 Task: Create a rule from the Routing list, Task moved to a section -> Set Priority in the project Trailblazer , set the section as To-Do and set the priority of the task as  High.
Action: Mouse moved to (55, 328)
Screenshot: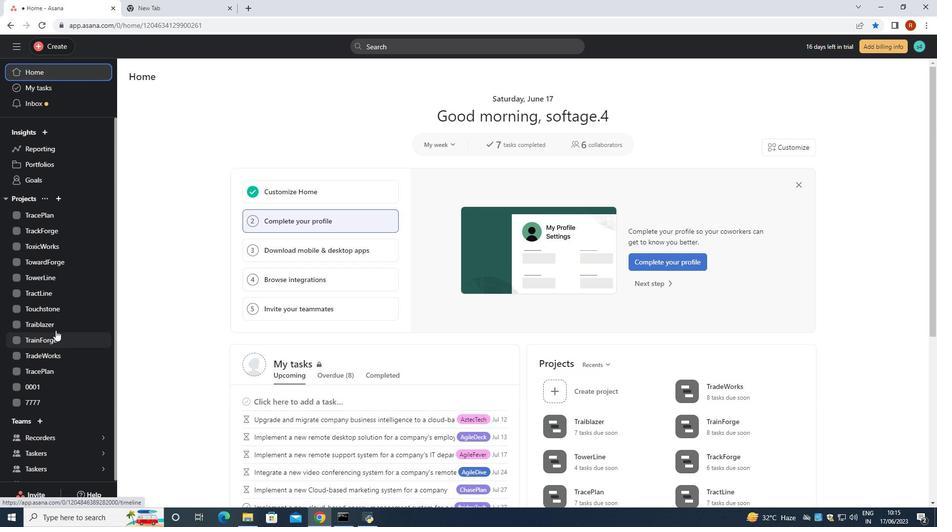 
Action: Mouse pressed left at (55, 328)
Screenshot: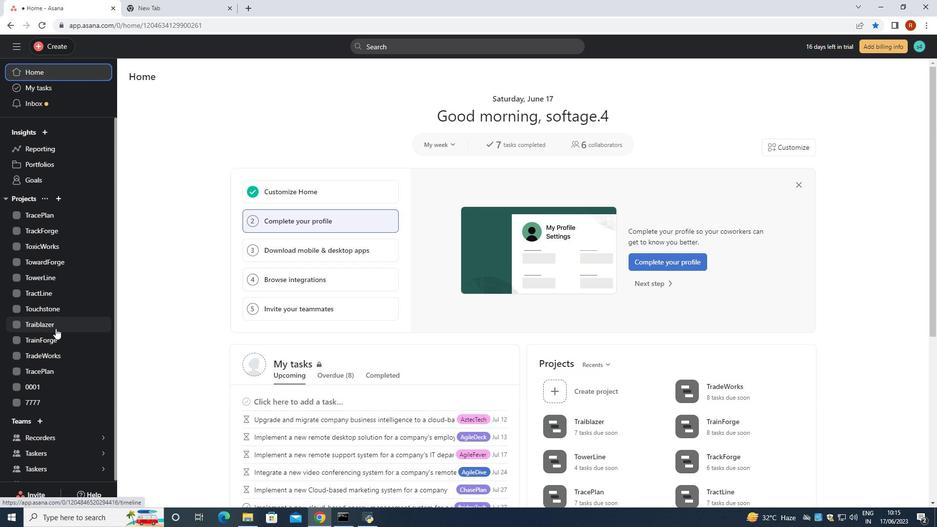 
Action: Mouse moved to (888, 84)
Screenshot: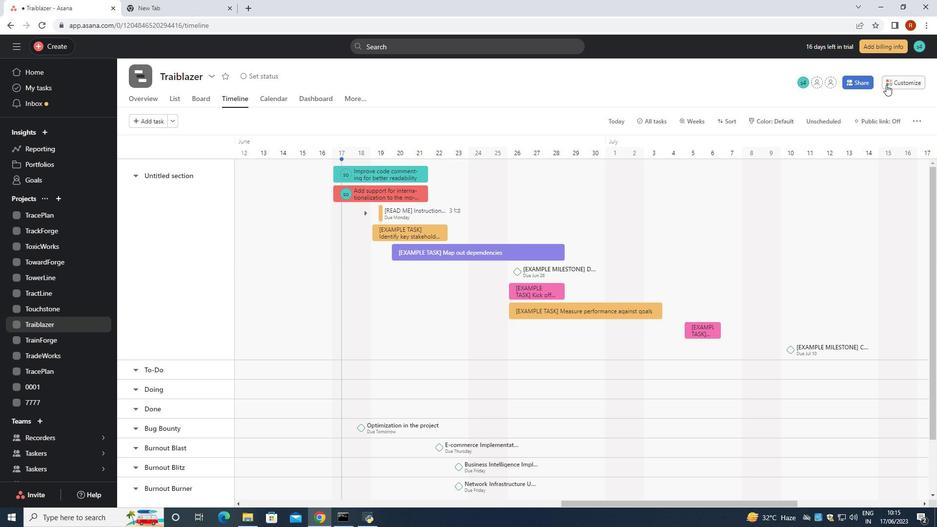 
Action: Mouse pressed left at (888, 84)
Screenshot: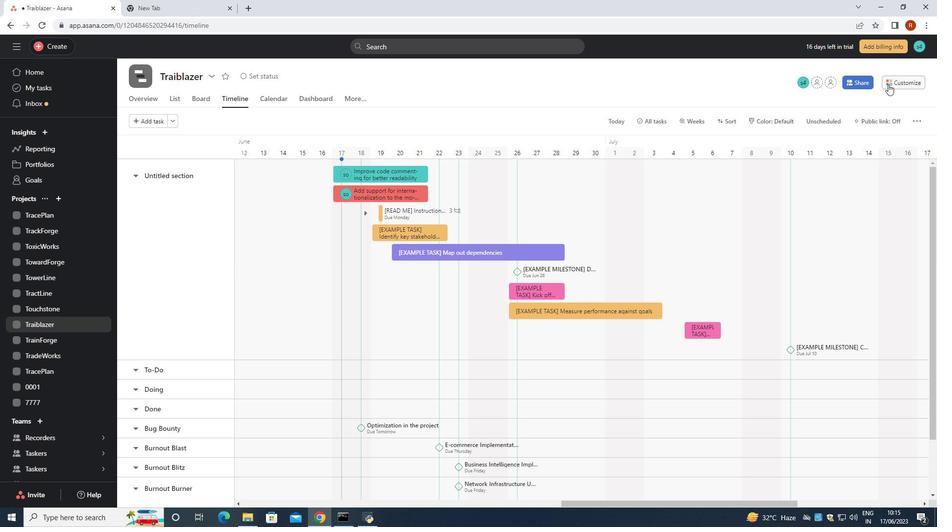 
Action: Mouse moved to (737, 233)
Screenshot: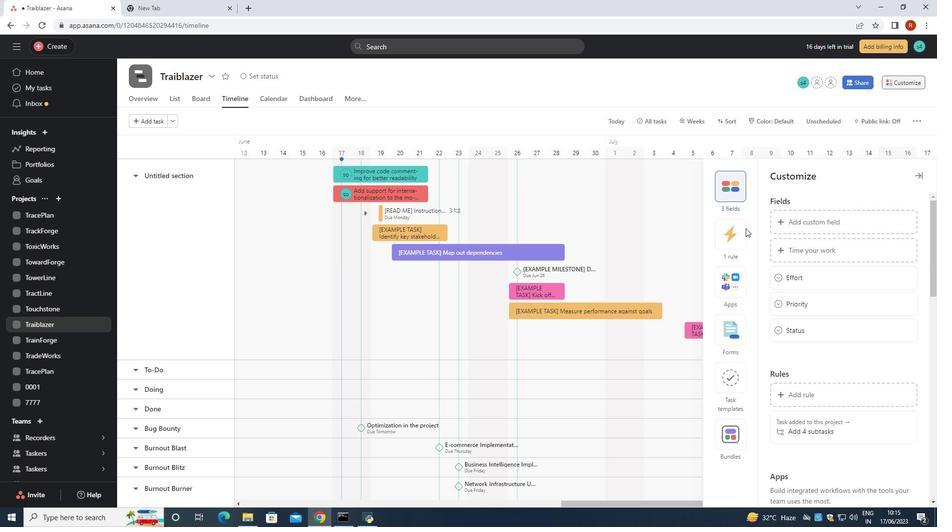 
Action: Mouse pressed left at (737, 233)
Screenshot: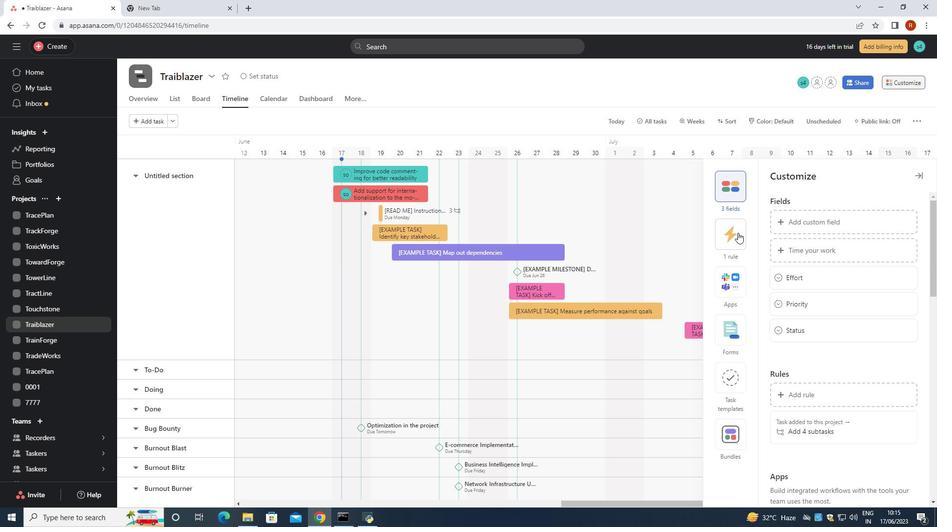 
Action: Mouse moved to (788, 206)
Screenshot: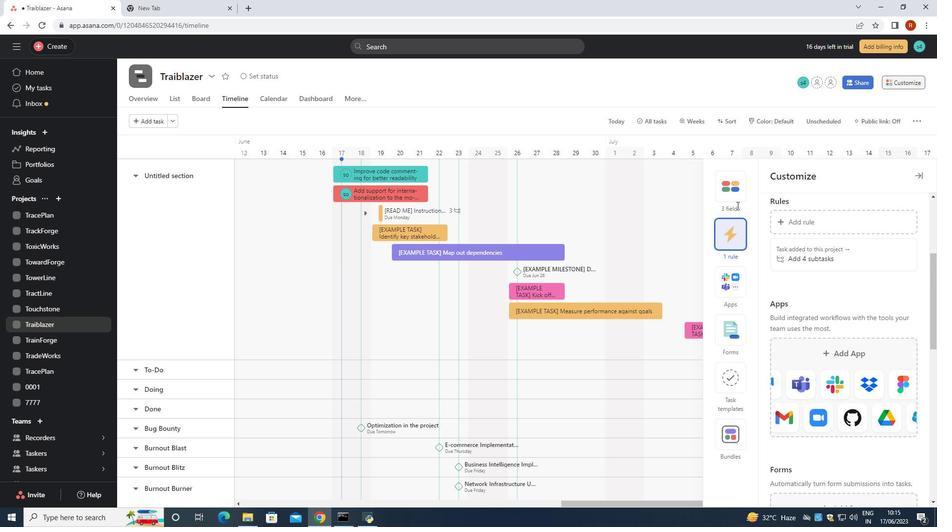 
Action: Mouse pressed left at (788, 206)
Screenshot: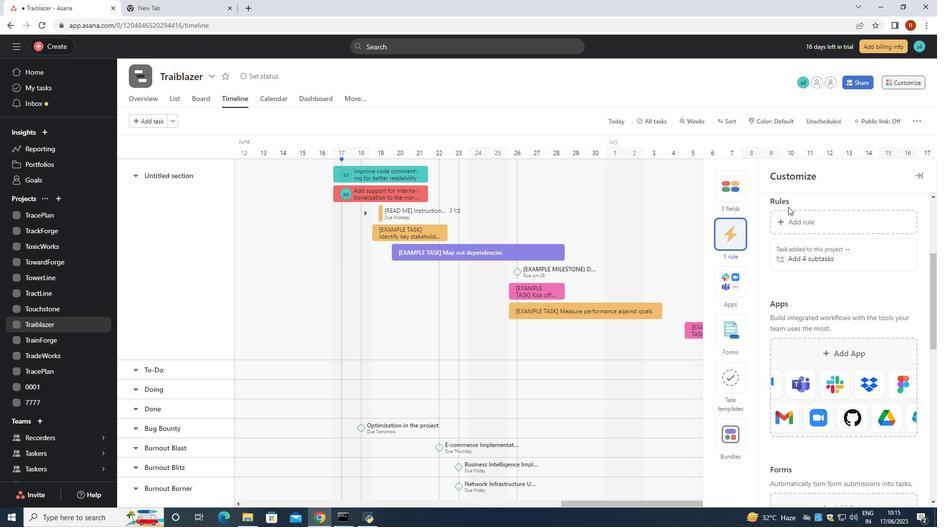 
Action: Mouse moved to (788, 219)
Screenshot: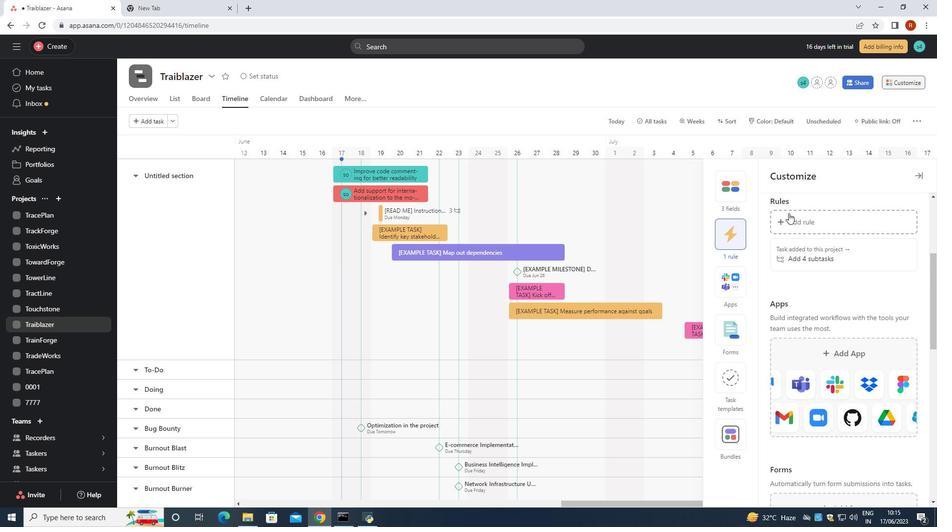 
Action: Mouse pressed left at (788, 219)
Screenshot: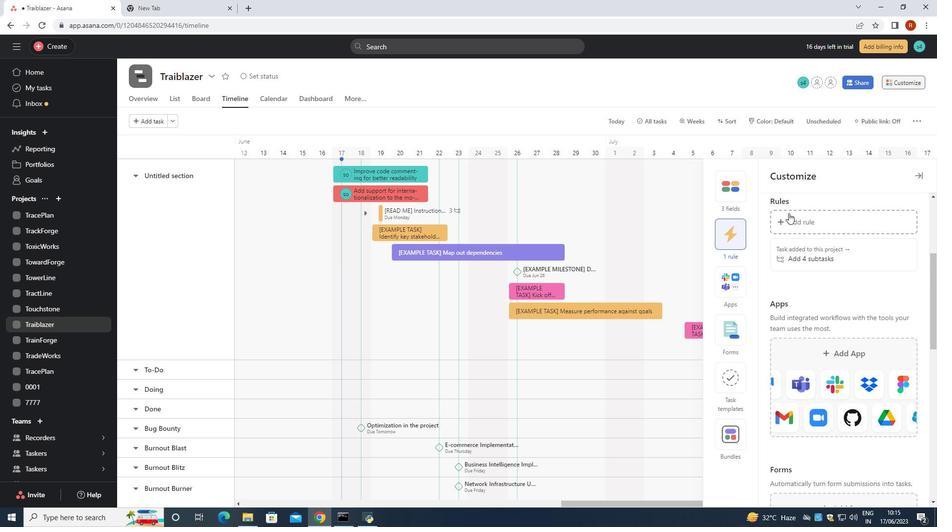 
Action: Mouse moved to (219, 131)
Screenshot: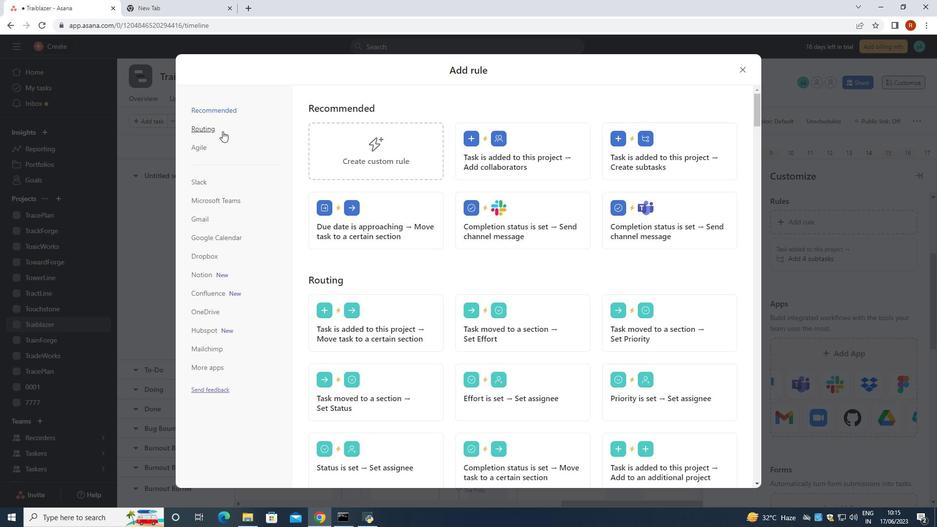 
Action: Mouse pressed left at (219, 131)
Screenshot: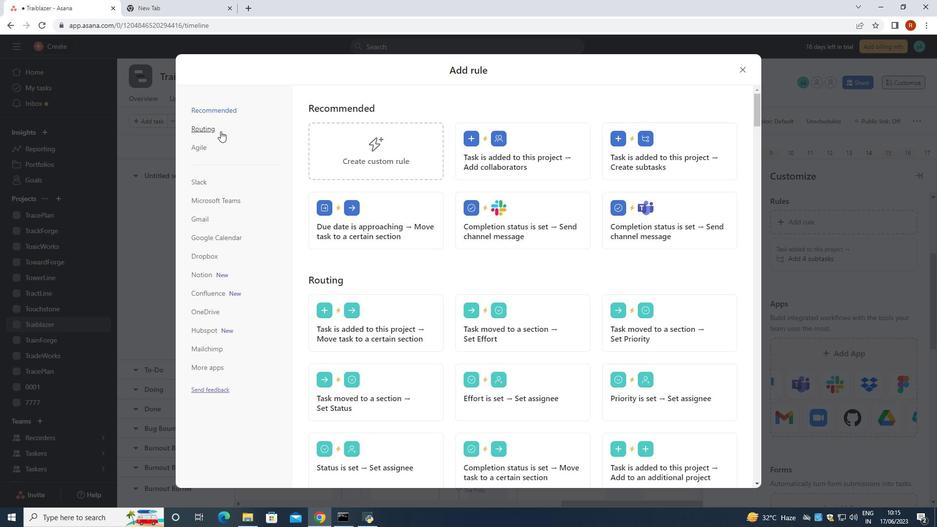 
Action: Mouse moved to (644, 163)
Screenshot: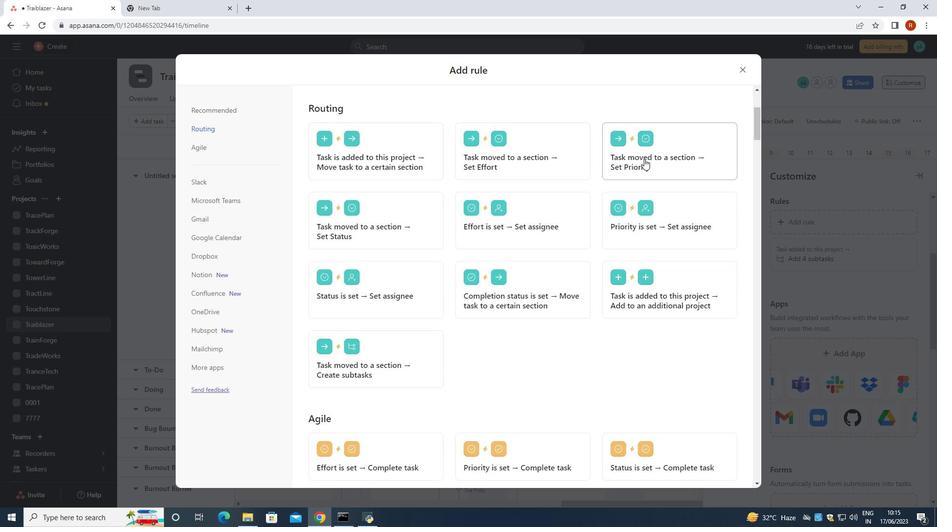 
Action: Mouse pressed left at (644, 163)
Screenshot: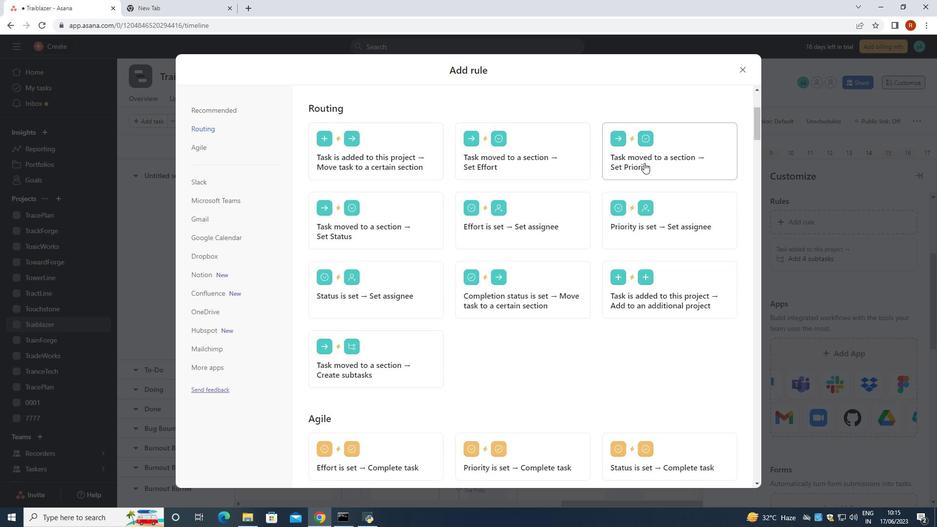 
Action: Mouse moved to (336, 275)
Screenshot: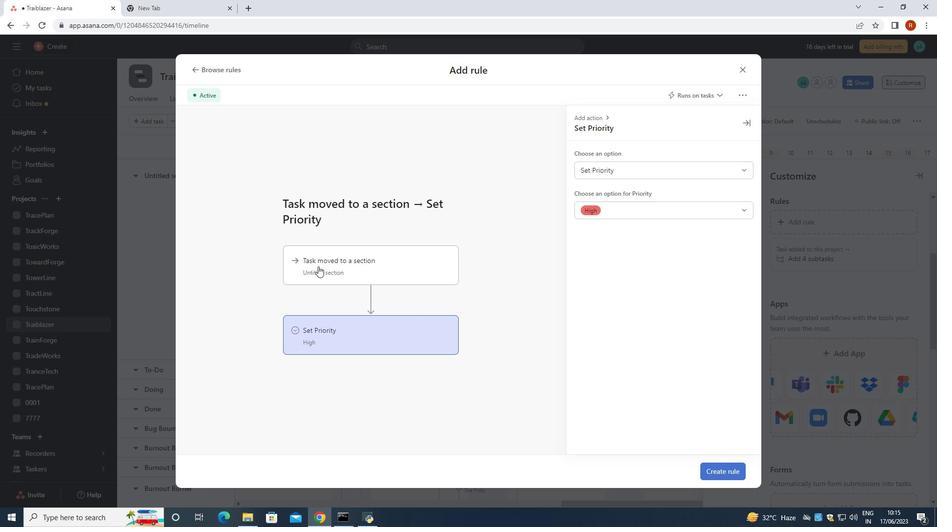 
Action: Mouse pressed left at (336, 275)
Screenshot: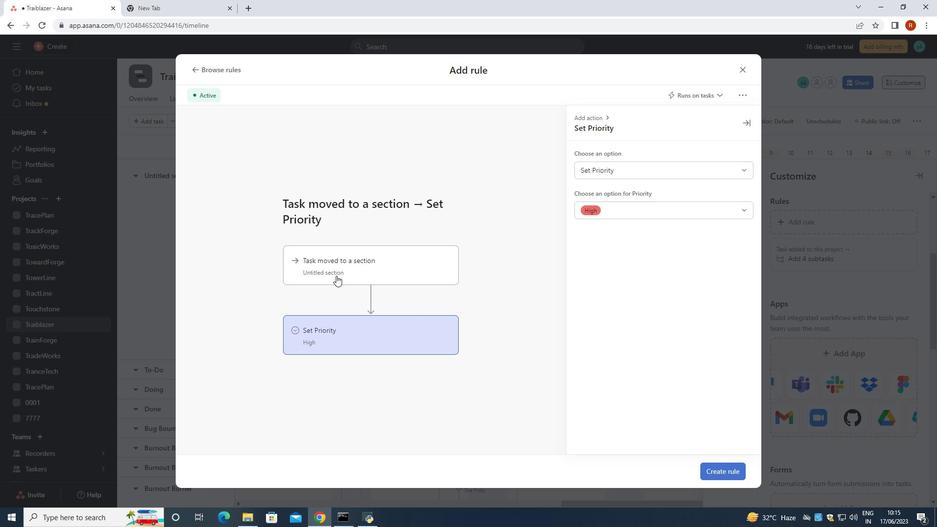 
Action: Mouse moved to (642, 172)
Screenshot: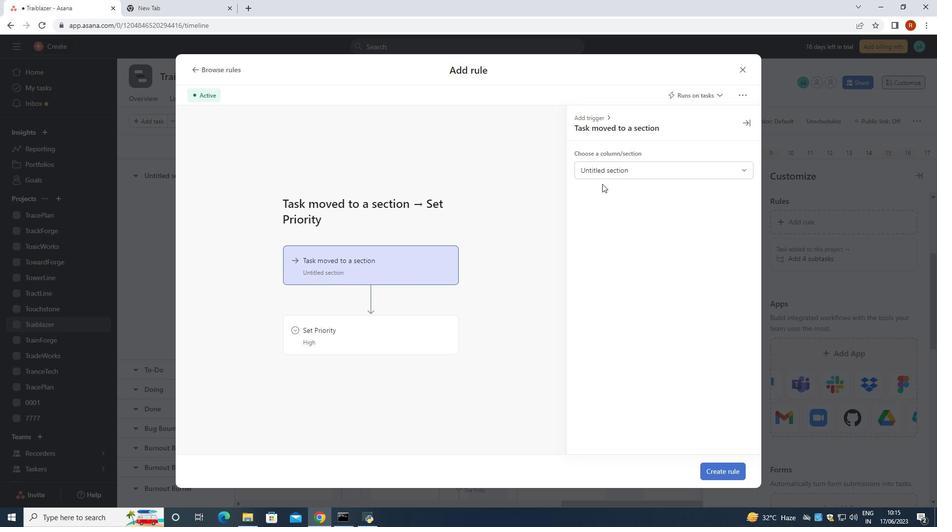 
Action: Mouse pressed left at (642, 172)
Screenshot: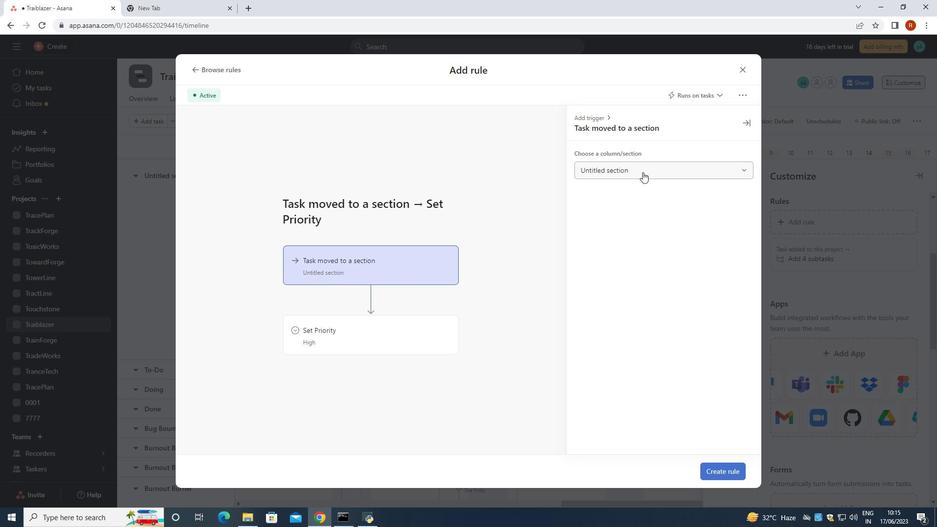 
Action: Mouse moved to (612, 208)
Screenshot: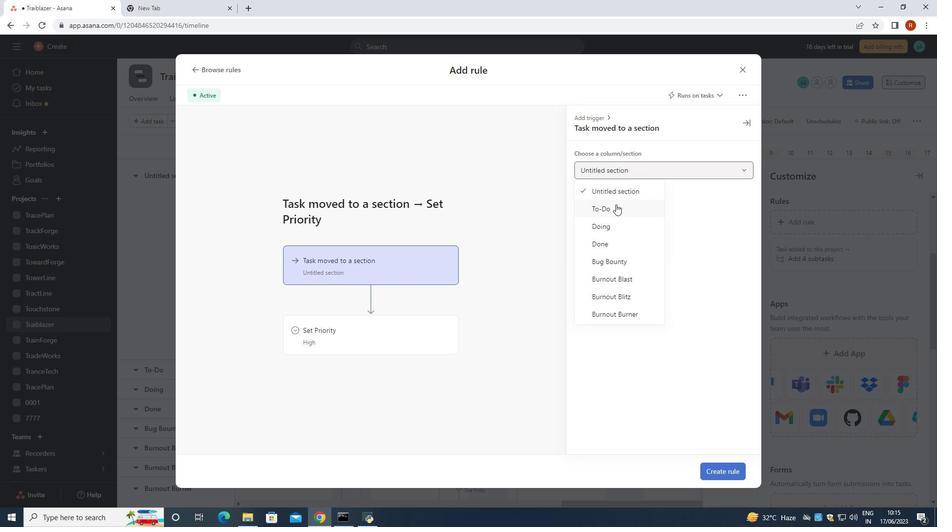 
Action: Mouse pressed left at (612, 208)
Screenshot: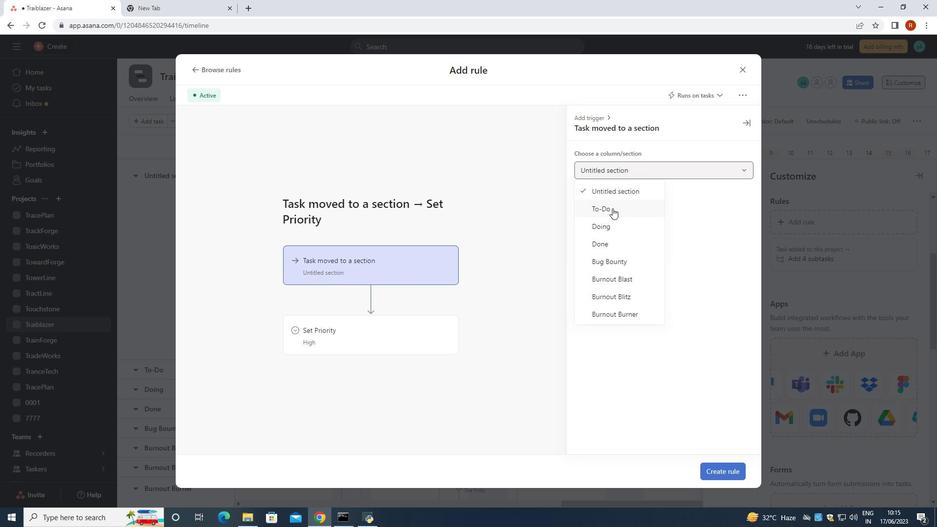 
Action: Mouse moved to (406, 342)
Screenshot: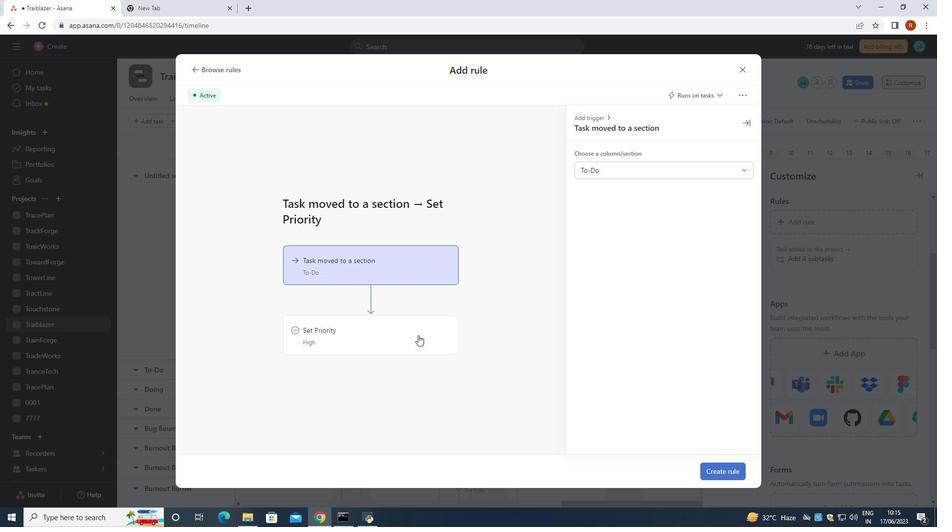 
Action: Mouse pressed left at (406, 342)
Screenshot: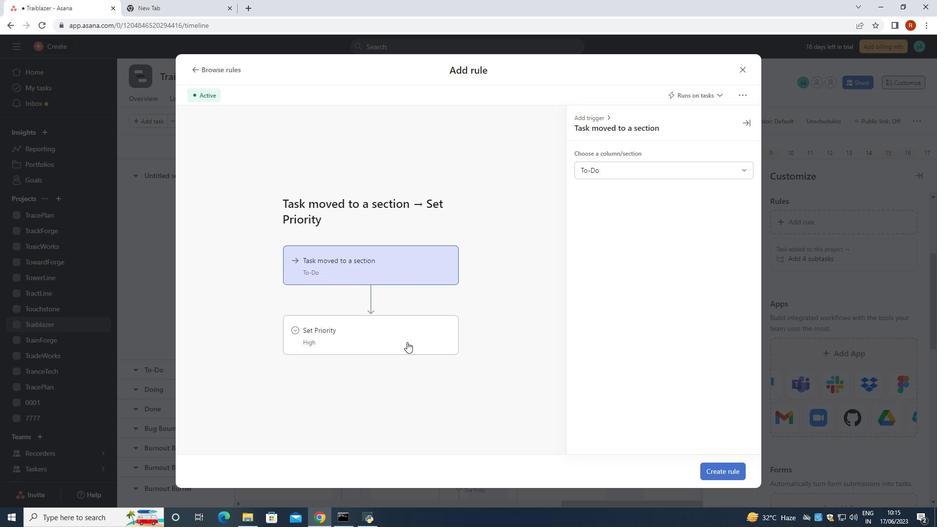 
Action: Mouse moved to (712, 207)
Screenshot: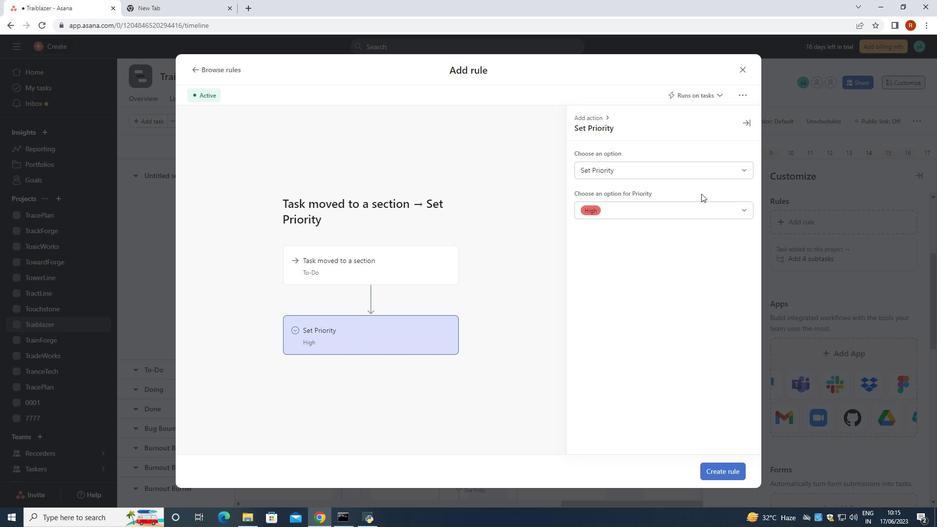 
Action: Mouse pressed left at (712, 207)
Screenshot: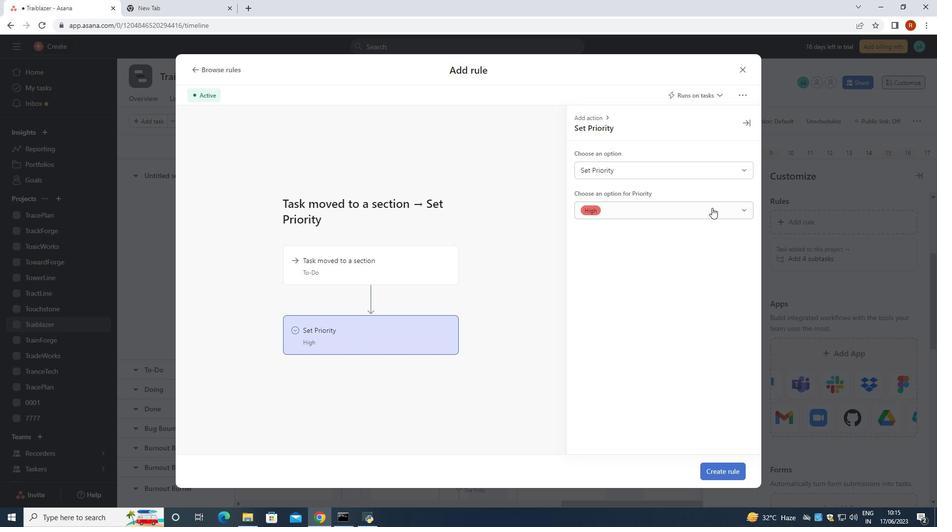 
Action: Mouse moved to (597, 227)
Screenshot: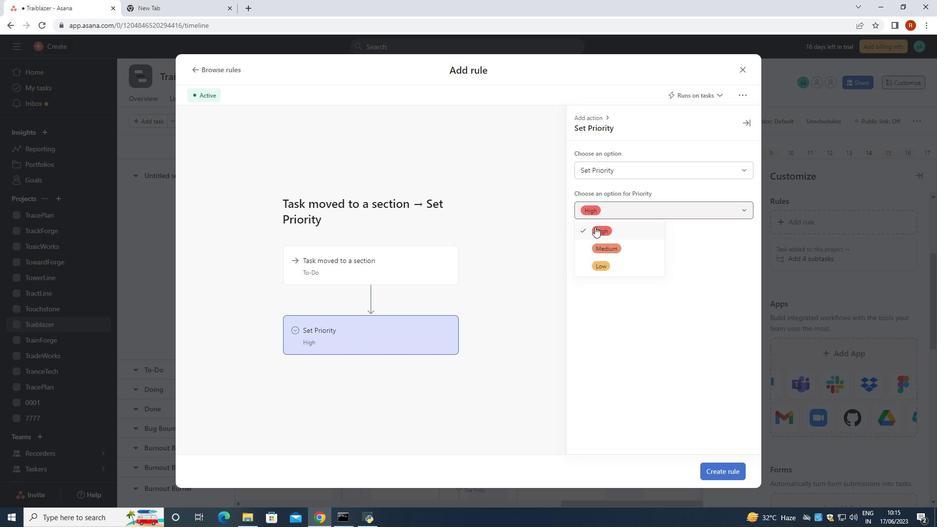 
Action: Mouse pressed left at (597, 227)
Screenshot: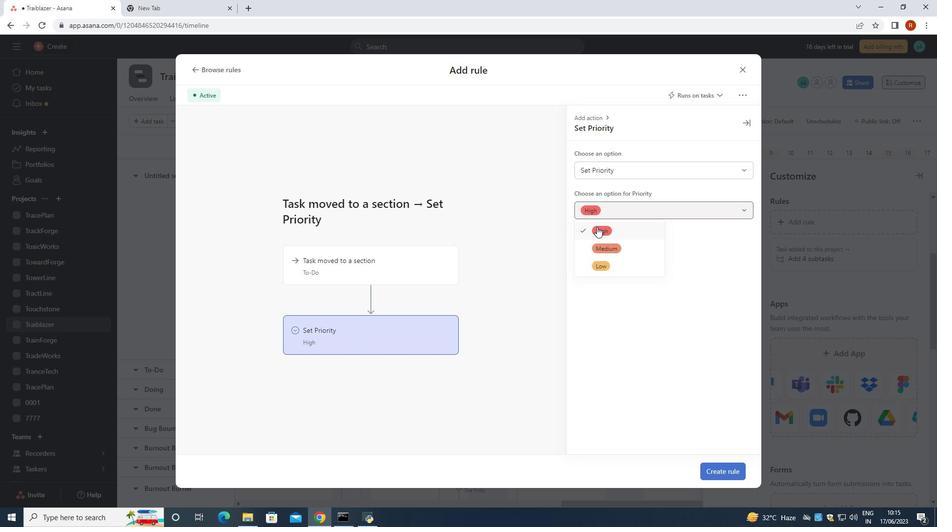
Action: Mouse moved to (722, 472)
Screenshot: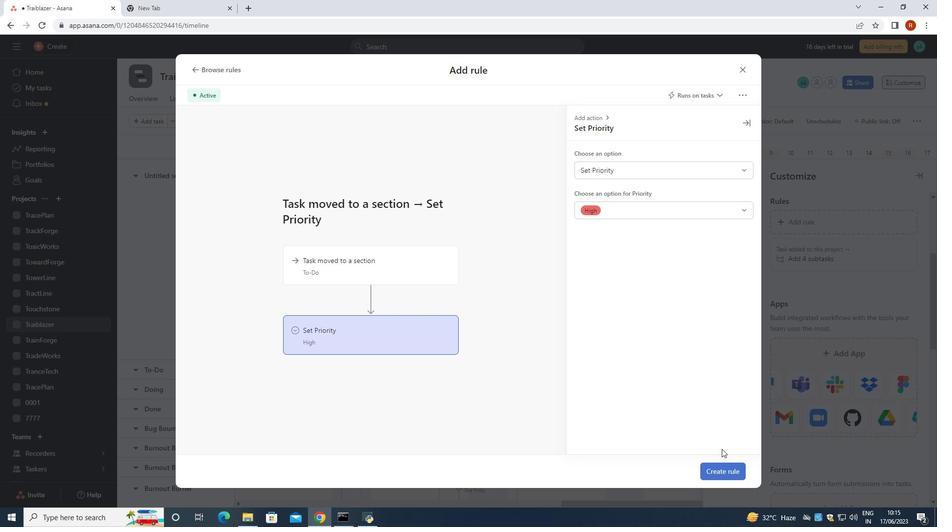 
Action: Mouse pressed left at (722, 472)
Screenshot: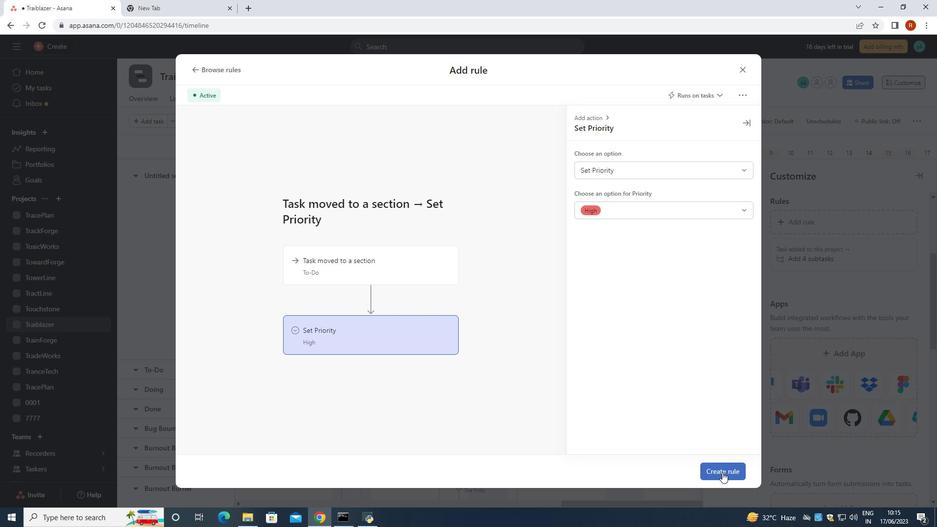 
